 Task: Add South Of France Lavender Fields Hand Wash to the cart.
Action: Mouse moved to (797, 295)
Screenshot: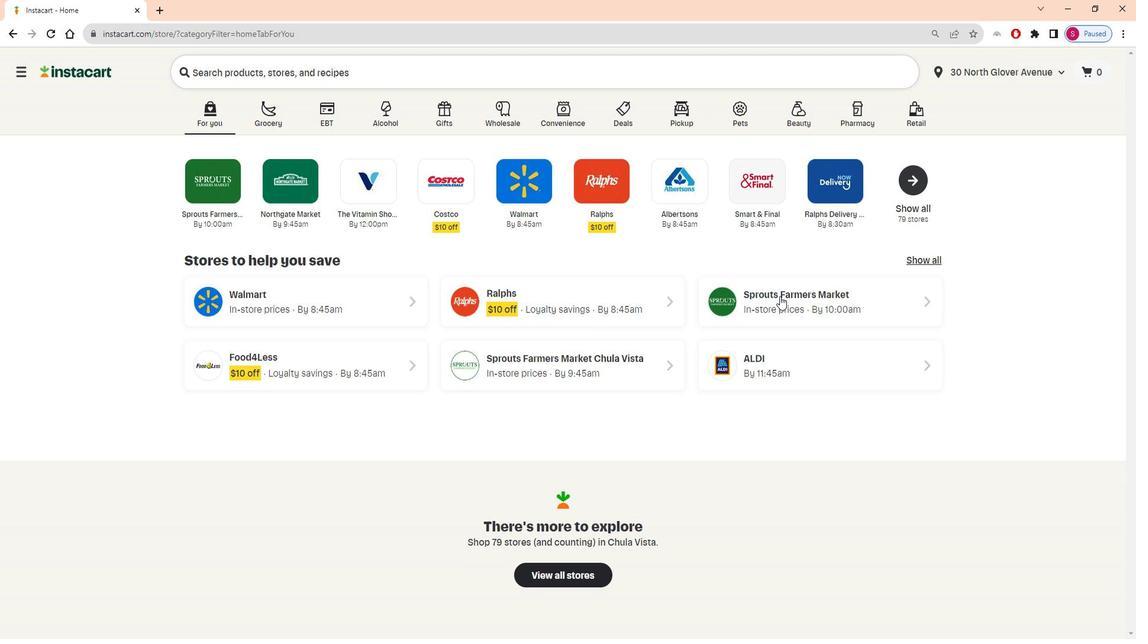 
Action: Mouse pressed left at (797, 295)
Screenshot: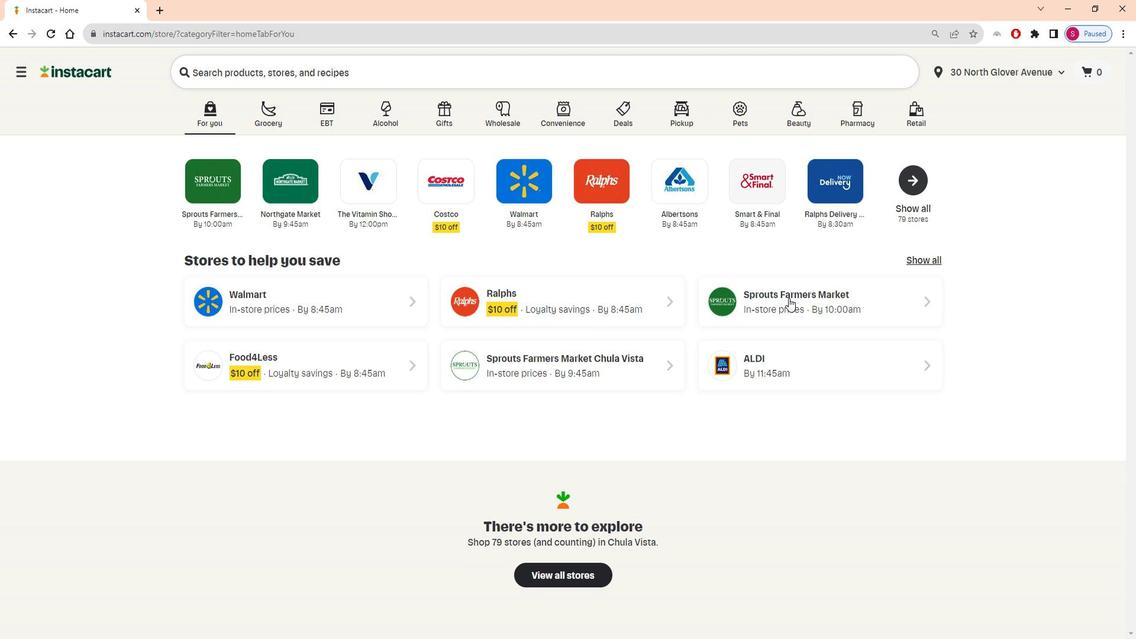 
Action: Mouse moved to (95, 400)
Screenshot: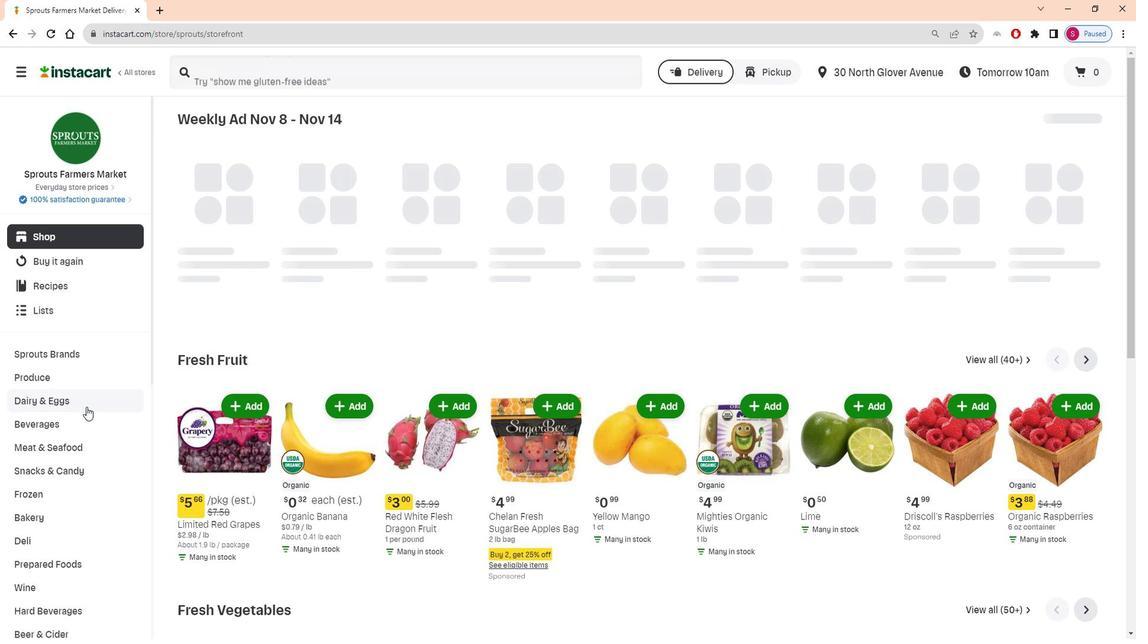 
Action: Mouse scrolled (95, 400) with delta (0, 0)
Screenshot: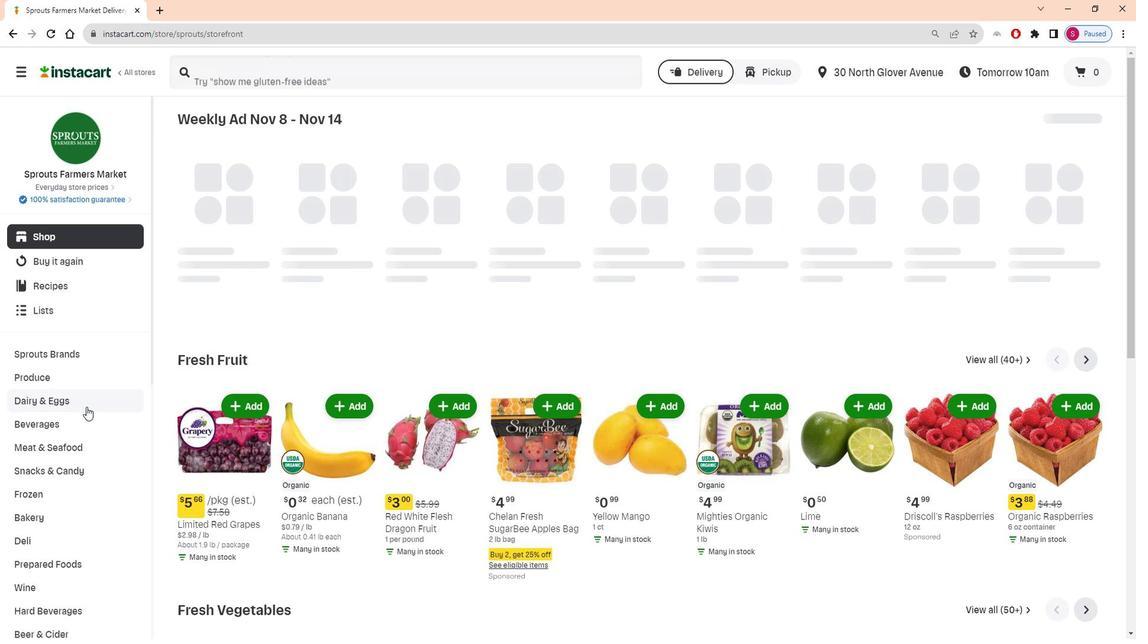 
Action: Mouse moved to (97, 397)
Screenshot: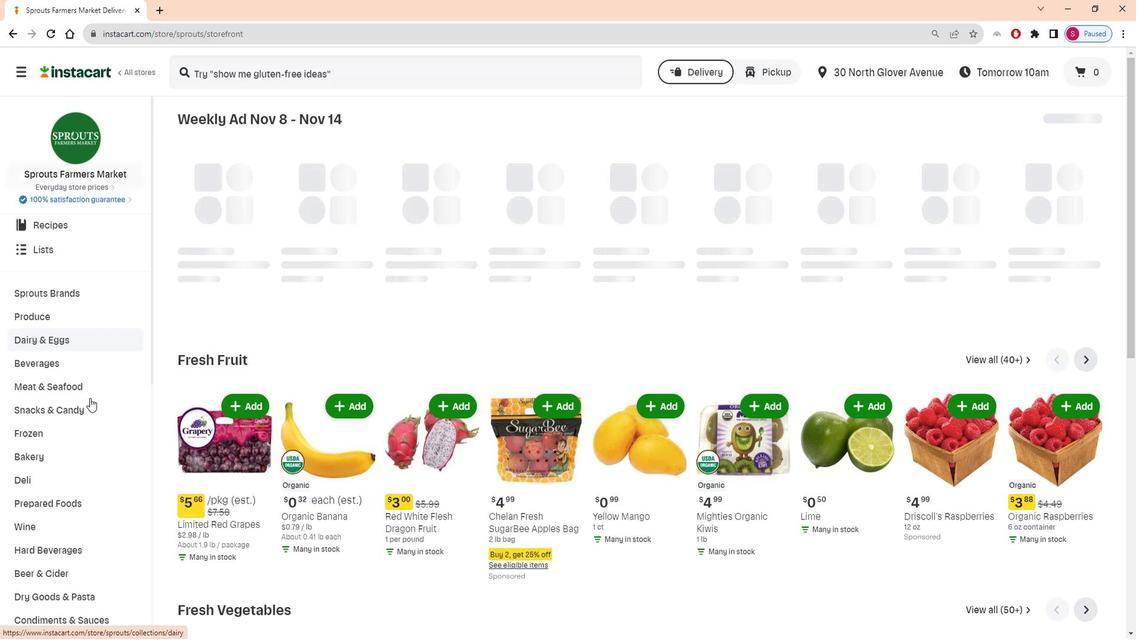 
Action: Mouse scrolled (97, 396) with delta (0, 0)
Screenshot: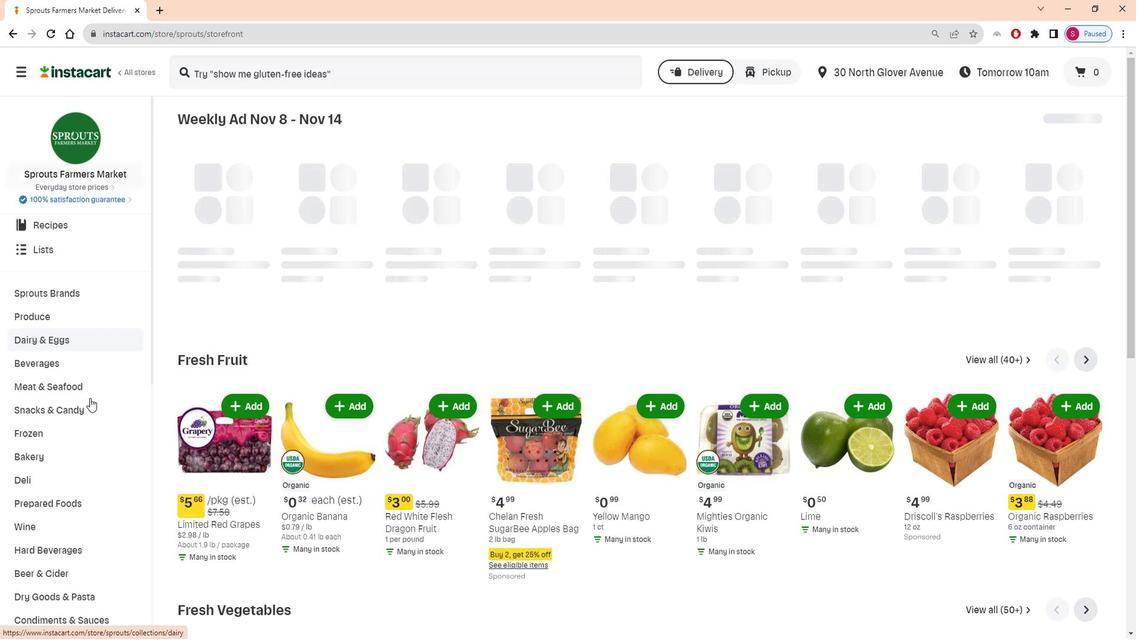 
Action: Mouse moved to (90, 375)
Screenshot: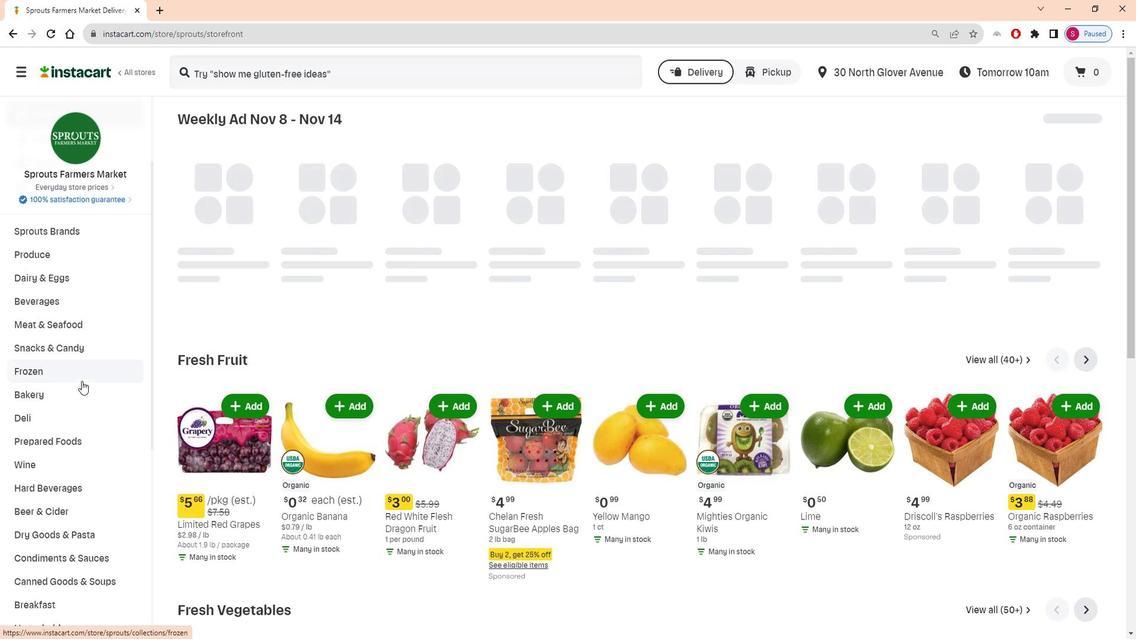 
Action: Mouse scrolled (90, 375) with delta (0, 0)
Screenshot: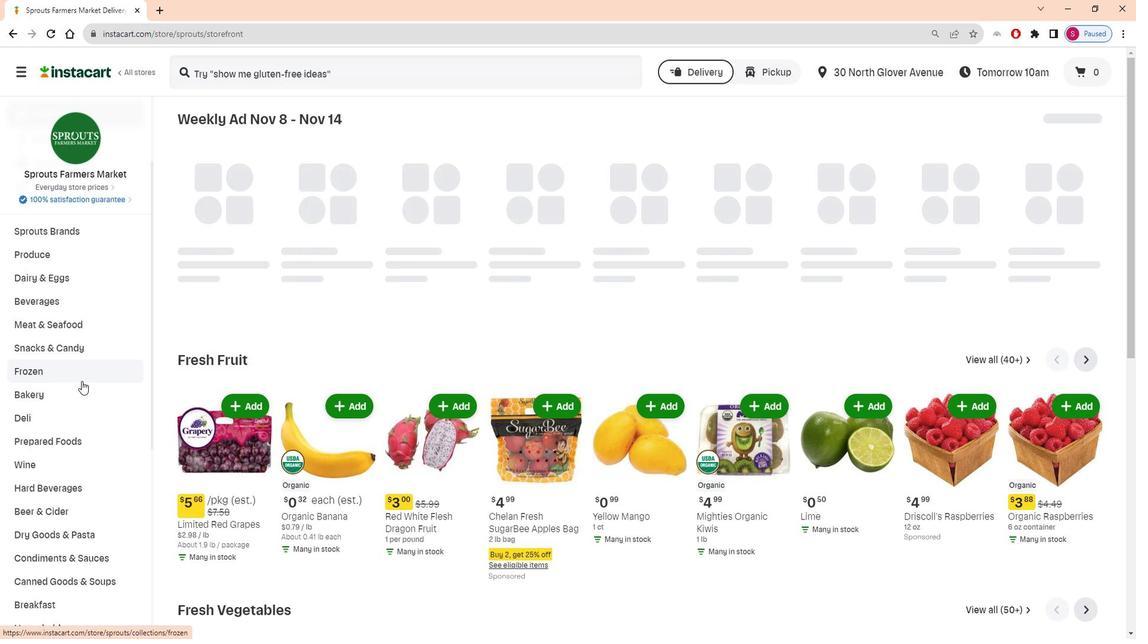 
Action: Mouse moved to (90, 376)
Screenshot: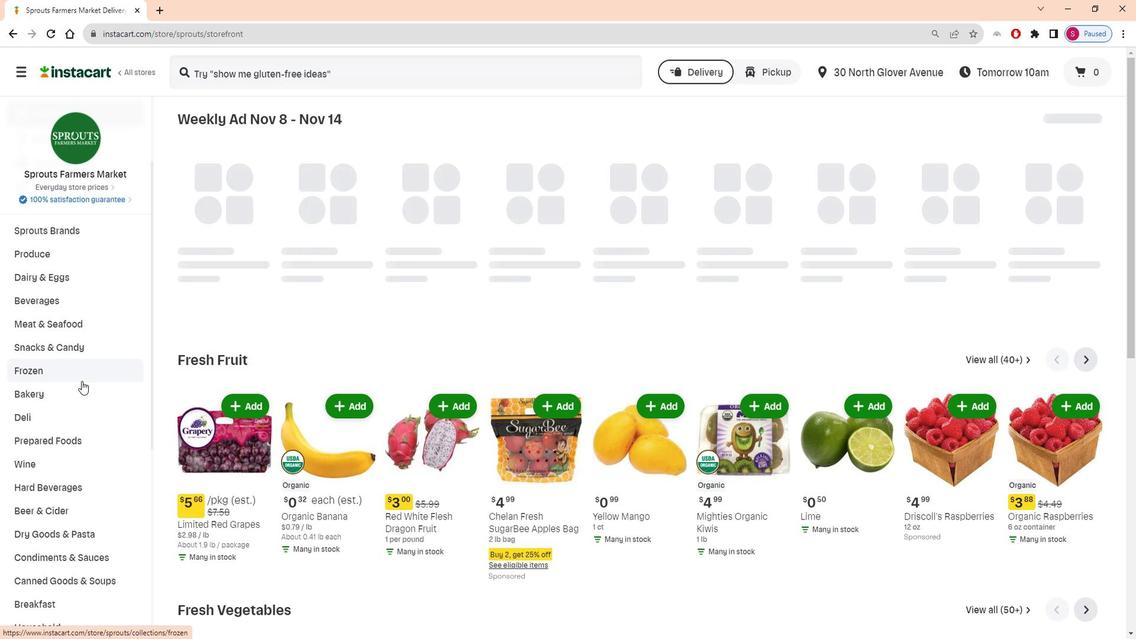 
Action: Mouse scrolled (90, 375) with delta (0, 0)
Screenshot: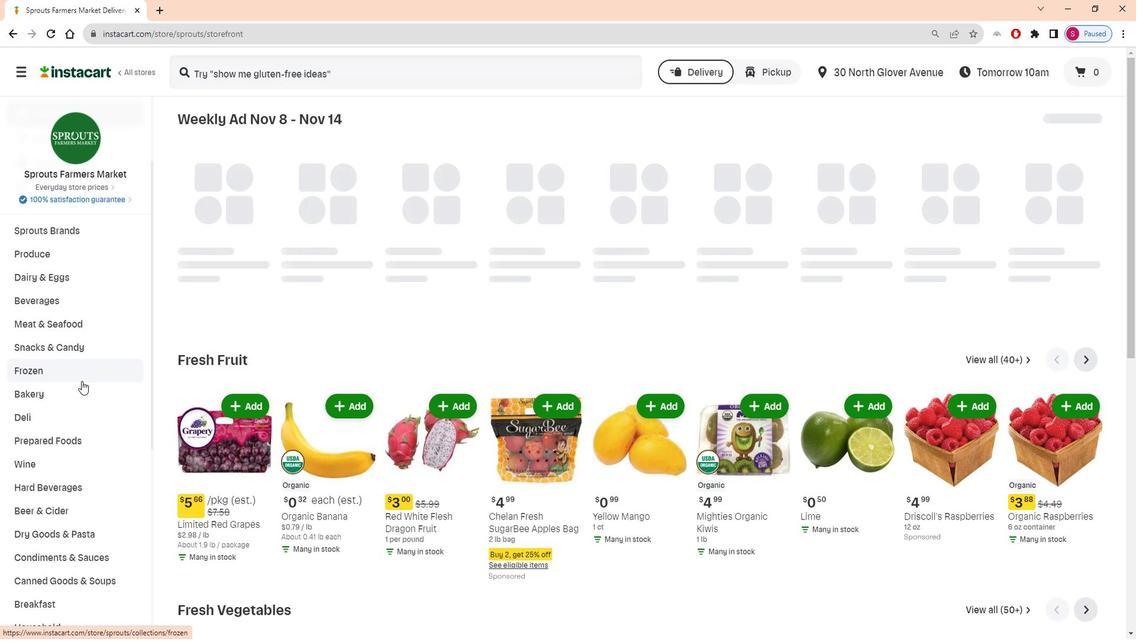 
Action: Mouse scrolled (90, 375) with delta (0, 0)
Screenshot: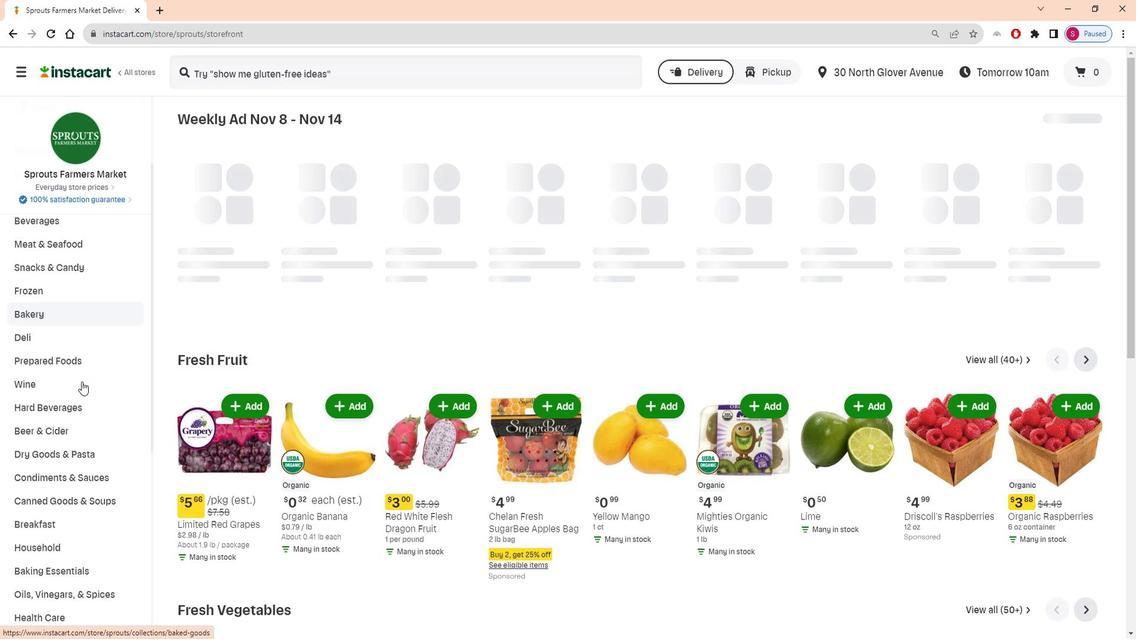 
Action: Mouse moved to (89, 380)
Screenshot: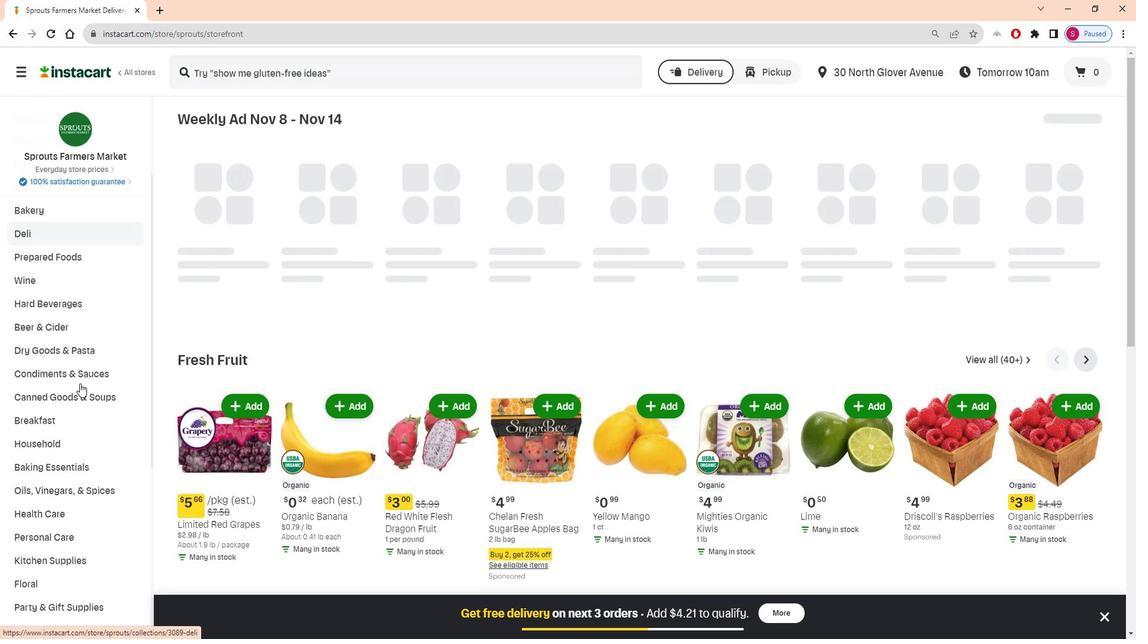 
Action: Mouse scrolled (89, 379) with delta (0, 0)
Screenshot: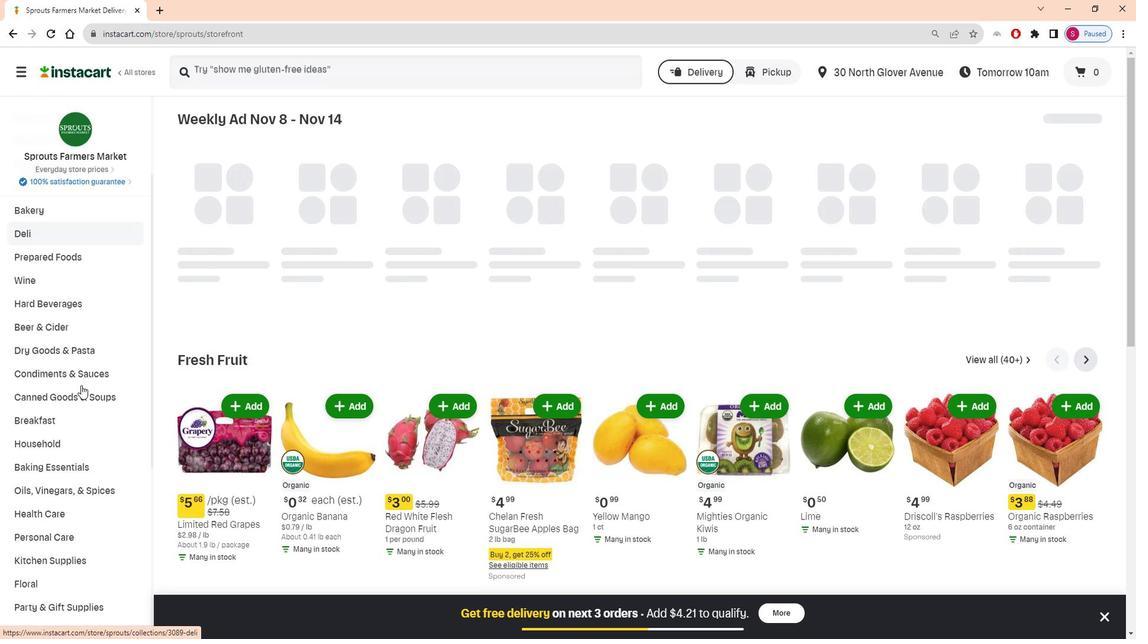 
Action: Mouse scrolled (89, 379) with delta (0, 0)
Screenshot: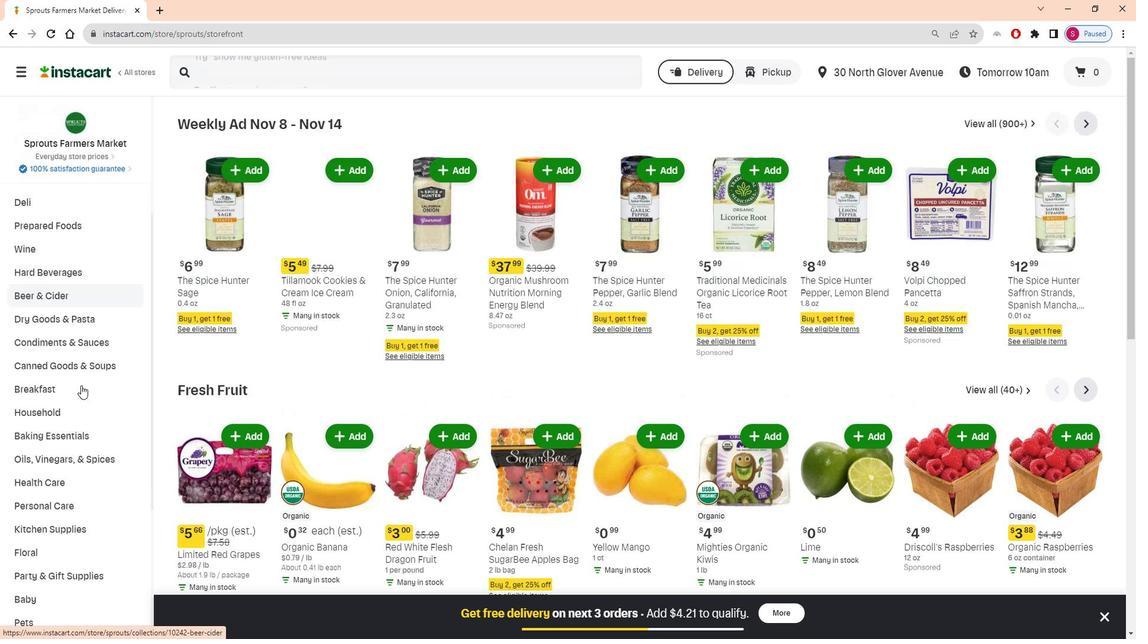 
Action: Mouse moved to (80, 410)
Screenshot: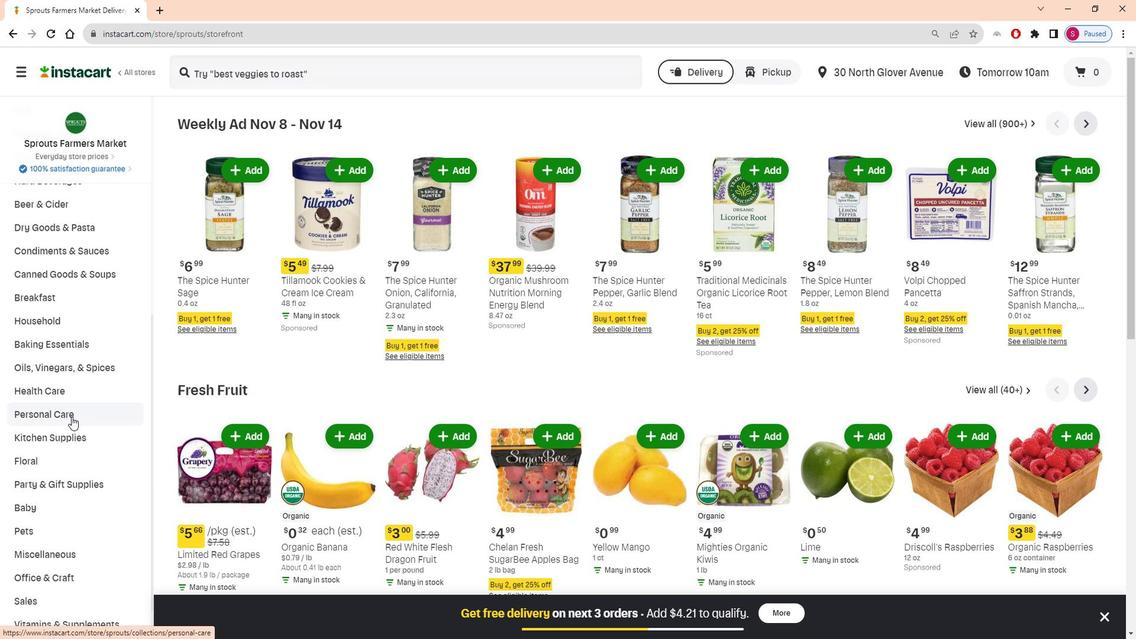 
Action: Mouse pressed left at (80, 410)
Screenshot: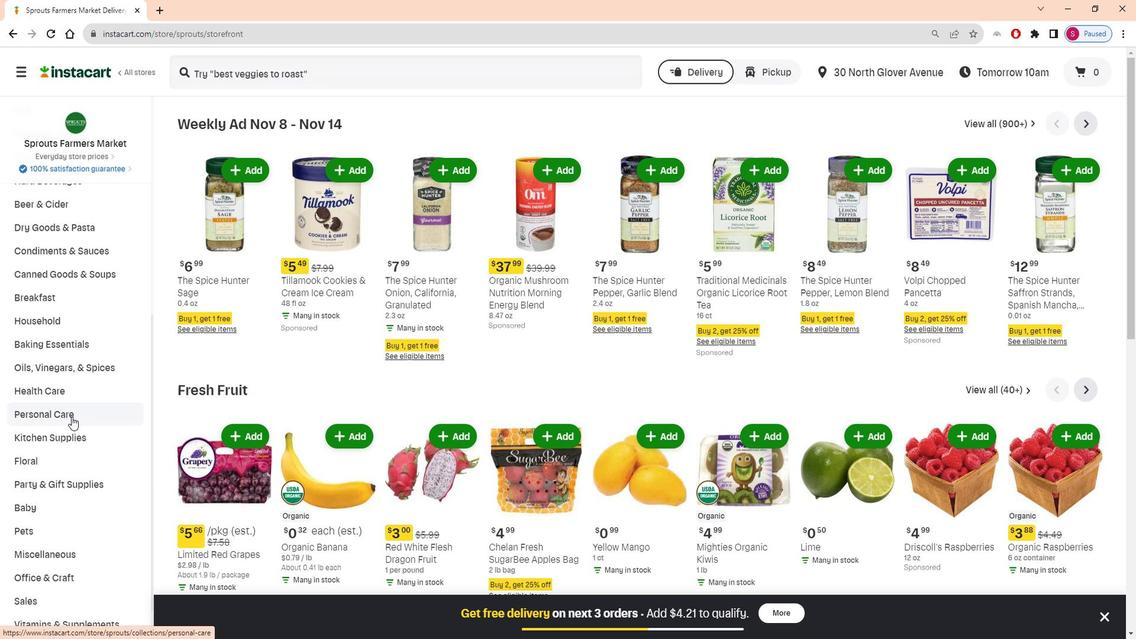 
Action: Mouse moved to (291, 155)
Screenshot: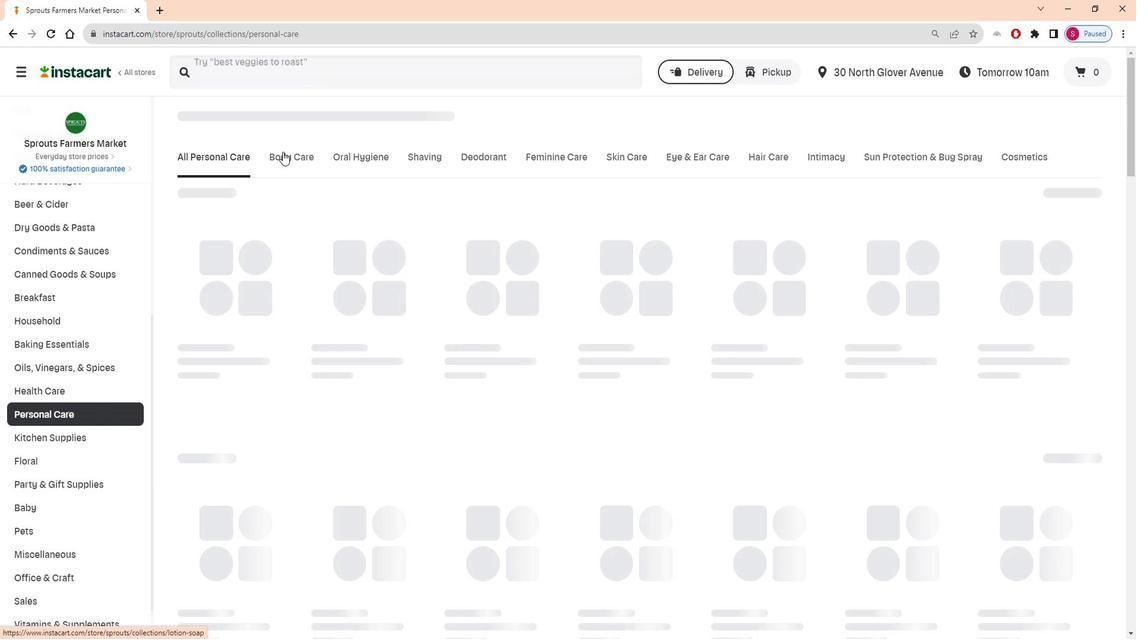 
Action: Mouse pressed left at (291, 155)
Screenshot: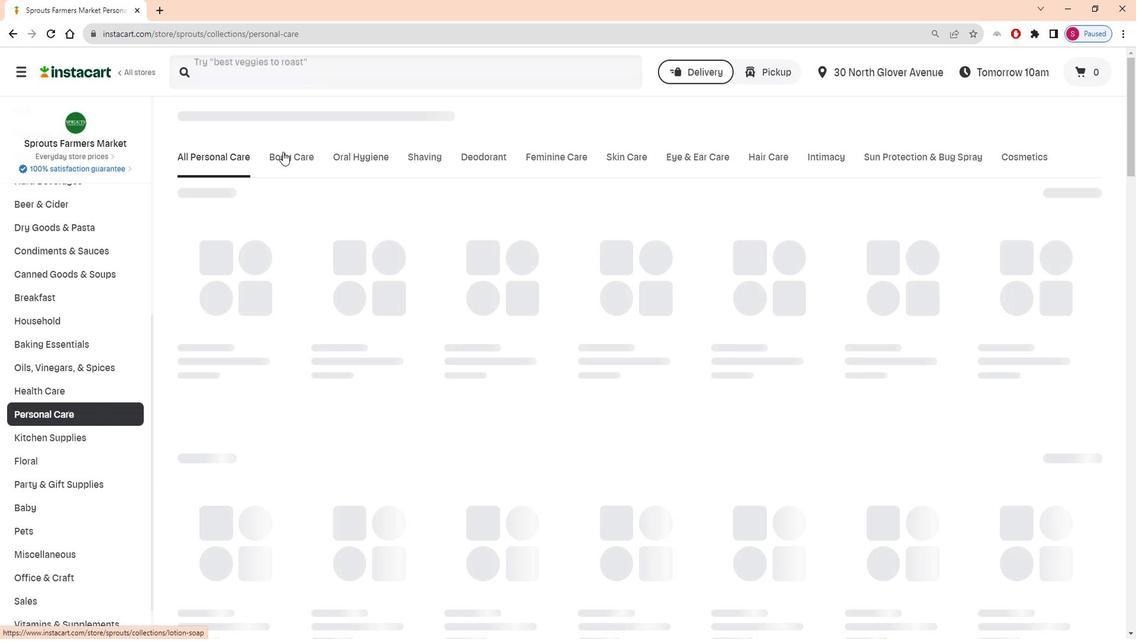 
Action: Mouse moved to (409, 208)
Screenshot: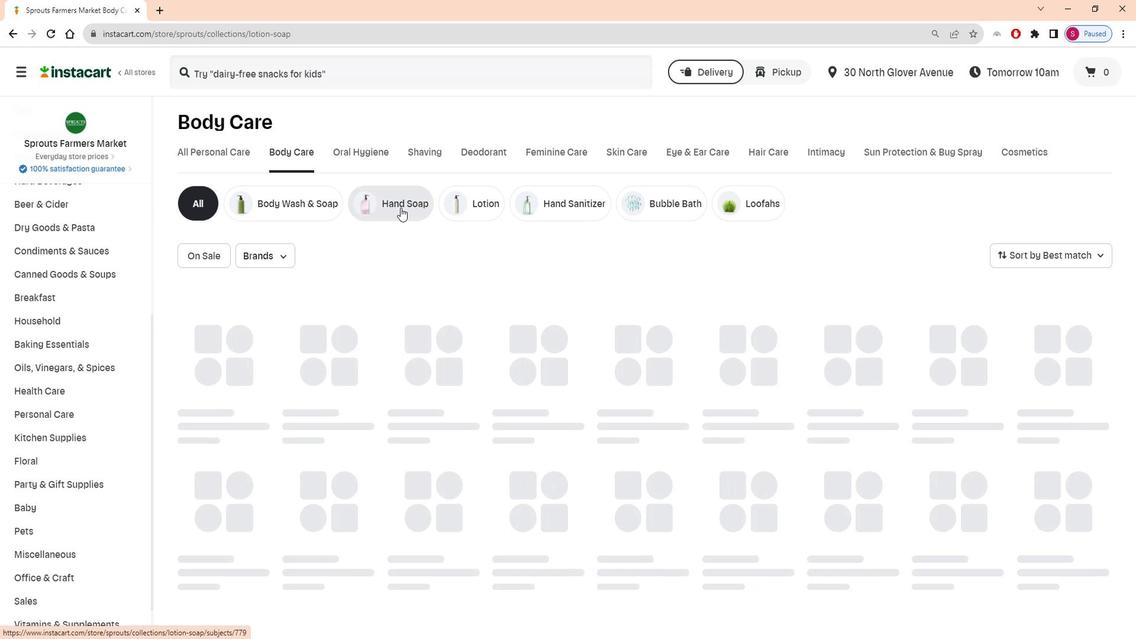 
Action: Mouse pressed left at (409, 208)
Screenshot: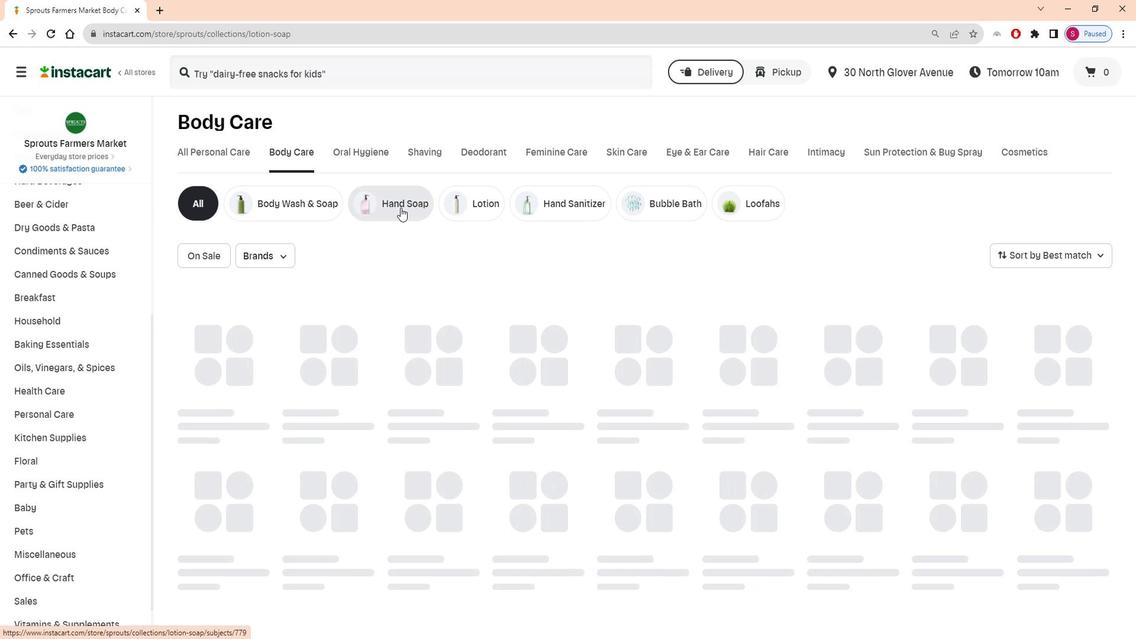 
Action: Mouse moved to (388, 80)
Screenshot: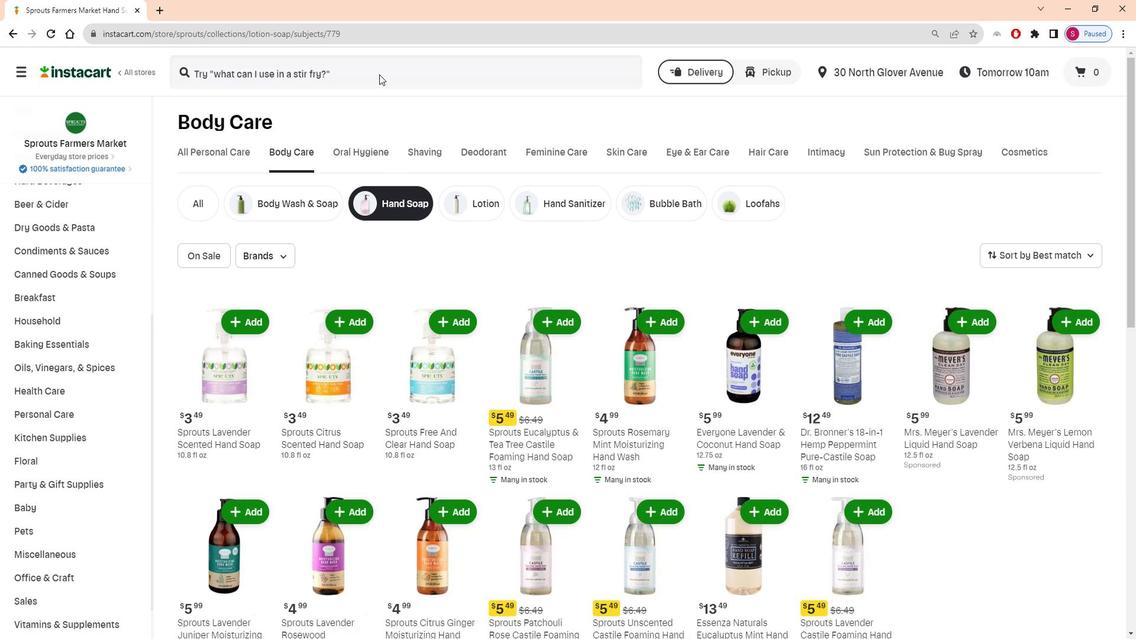 
Action: Mouse pressed left at (388, 80)
Screenshot: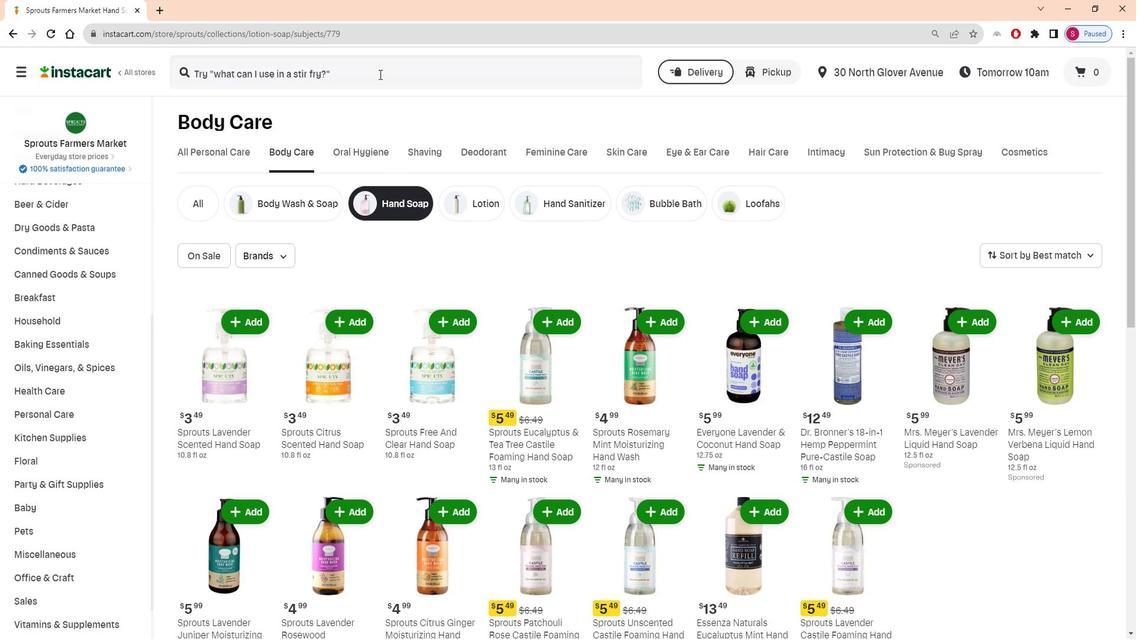 
Action: Mouse moved to (393, 78)
Screenshot: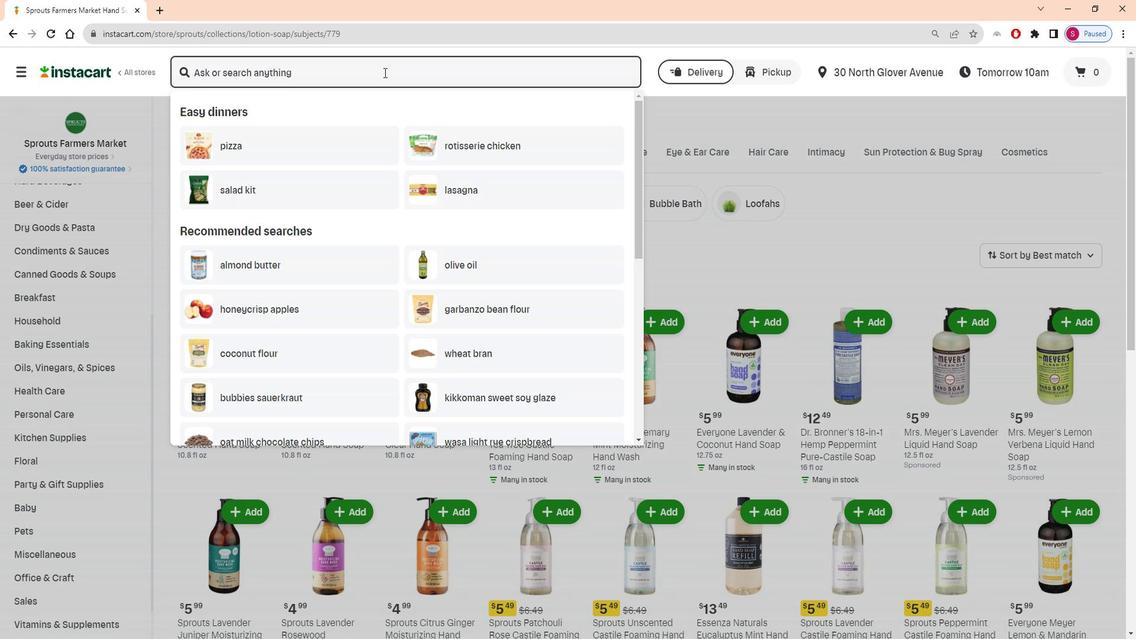 
Action: Key pressed <Key.shift>South<Key.space><Key.shift>Of<Key.space><Key.shift>France<Key.space><Key.shift>Lavender<Key.space><Key.shift>Fields<Key.space><Key.shift>Hand<Key.space><Key.shift>ash<Key.space><Key.backspace><Key.backspace><Key.backspace><Key.backspace><Key.shift>Wash<Key.space><Key.enter>
Screenshot: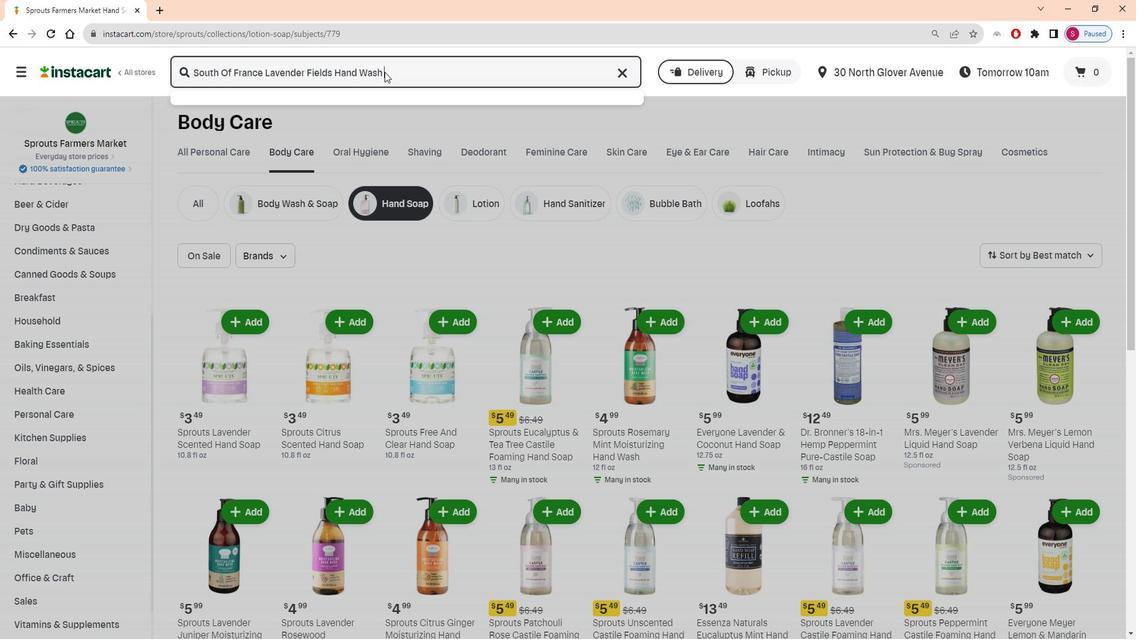 
Action: Mouse moved to (359, 289)
Screenshot: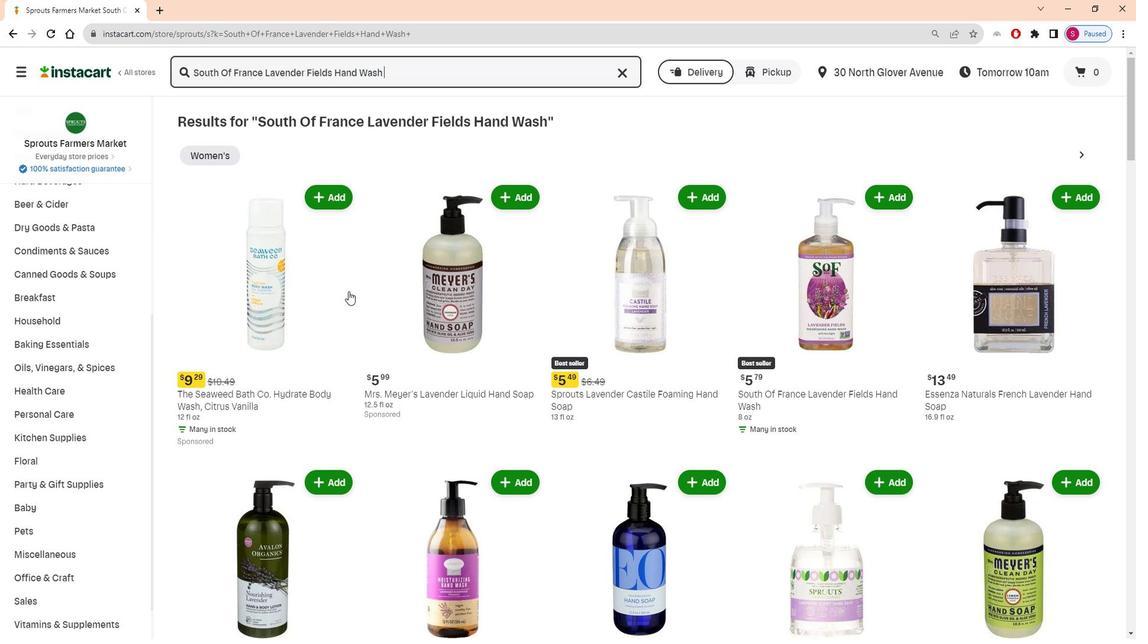
Action: Mouse scrolled (359, 288) with delta (0, 0)
Screenshot: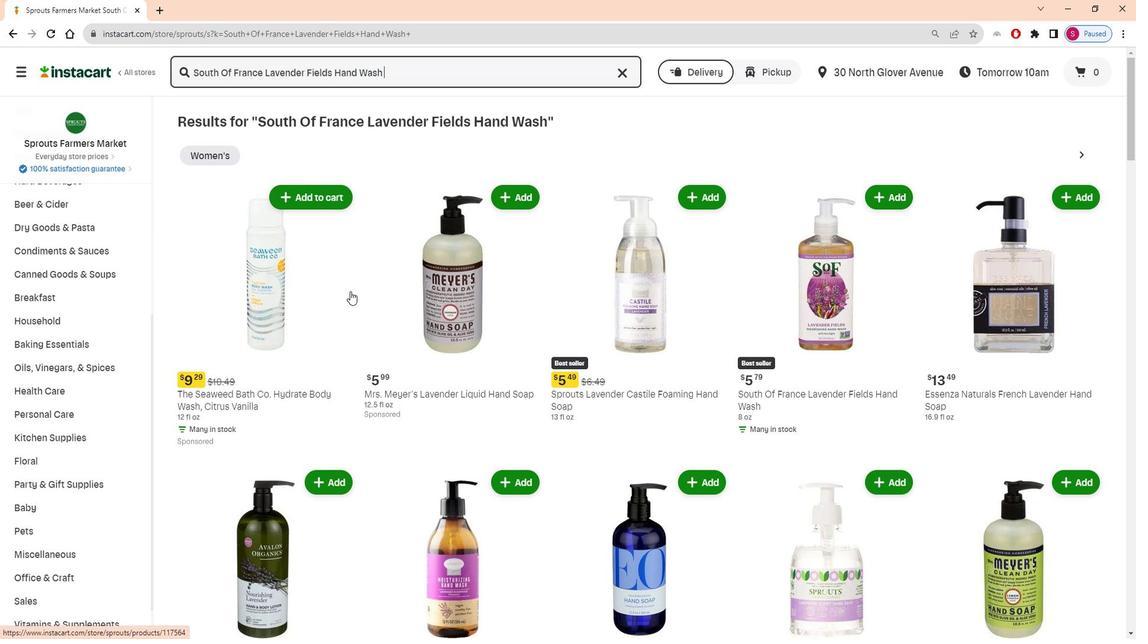 
Action: Mouse moved to (896, 137)
Screenshot: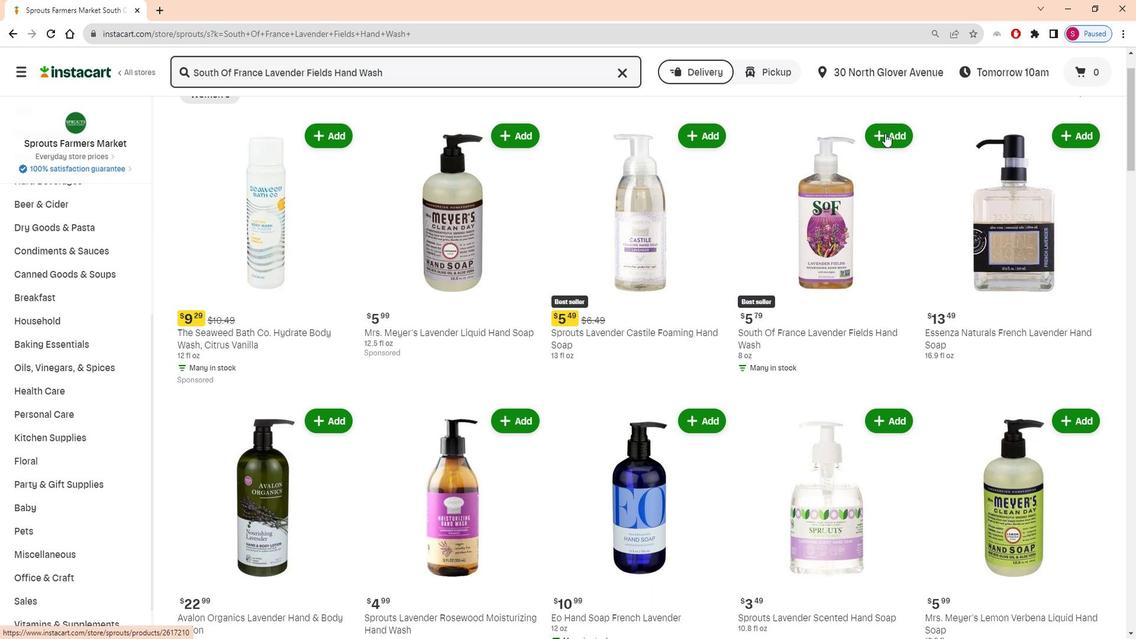 
Action: Mouse pressed left at (896, 137)
Screenshot: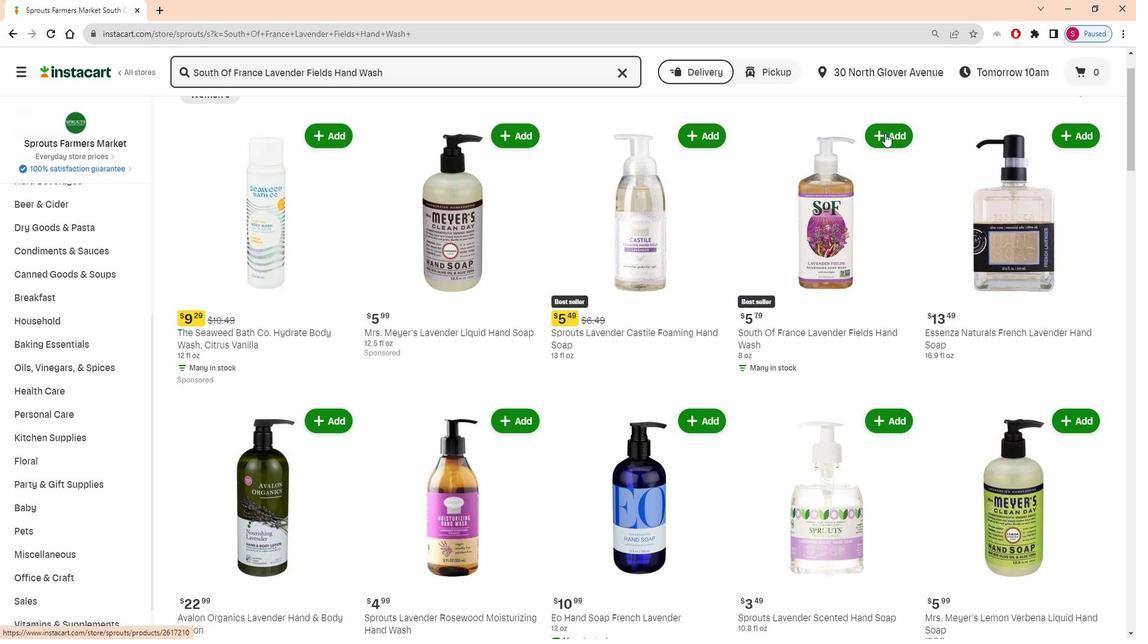 
Action: Mouse moved to (924, 127)
Screenshot: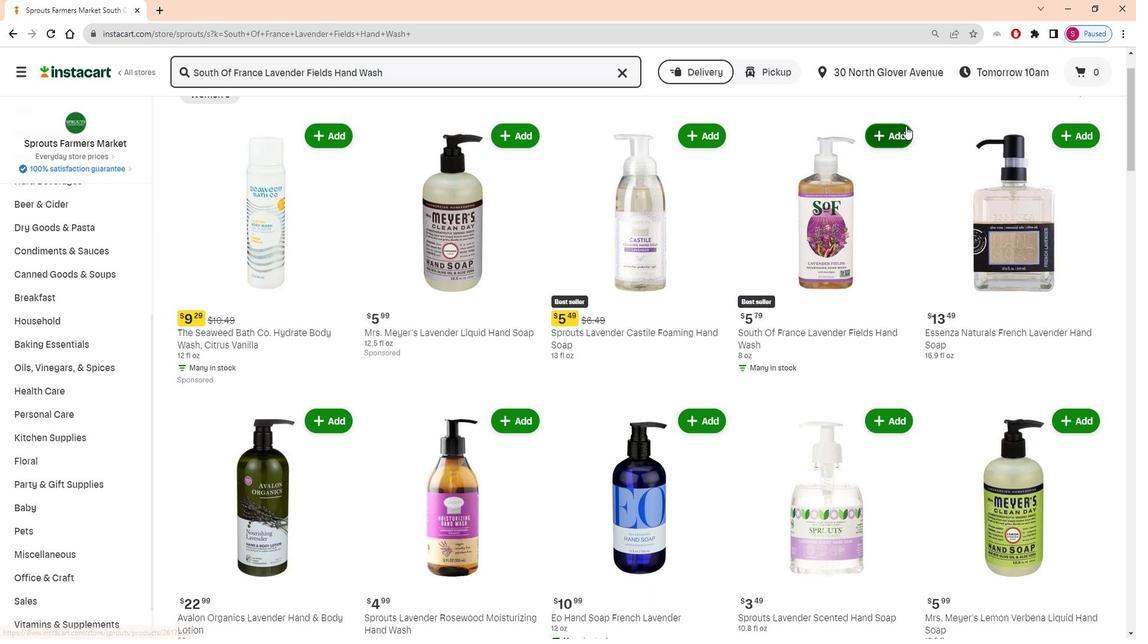 
